 Task: Check the percentage active listings of separate dining room in the last 3 years.
Action: Mouse moved to (969, 259)
Screenshot: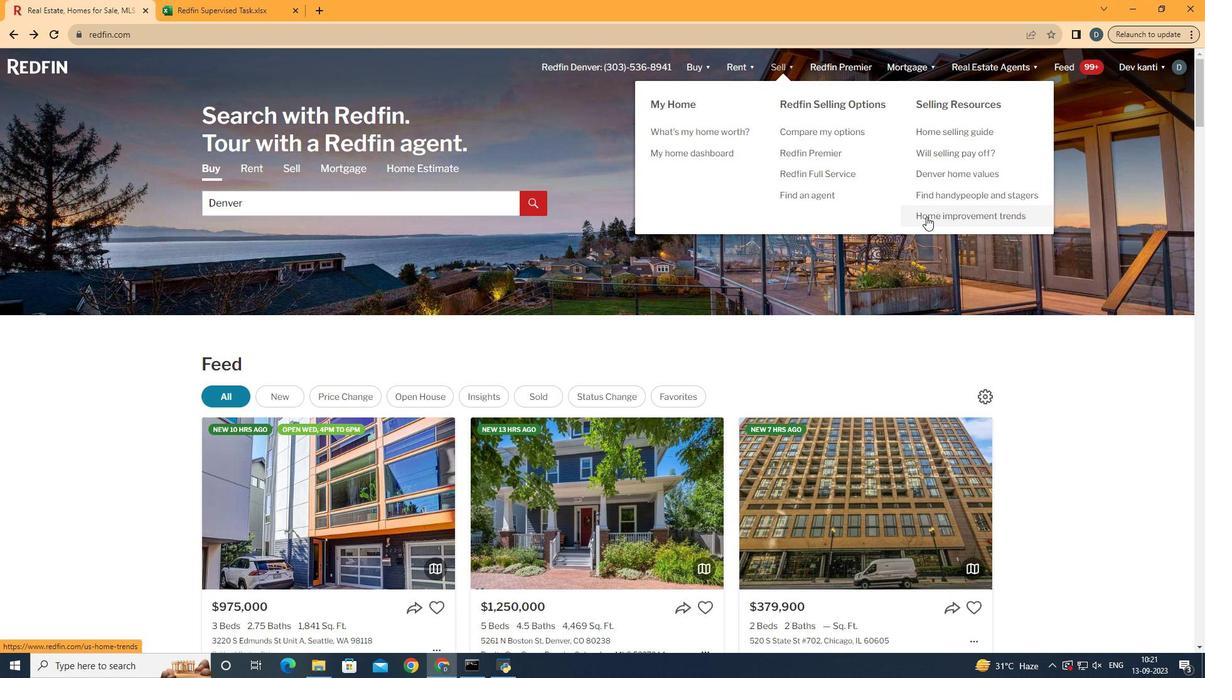 
Action: Mouse pressed left at (969, 259)
Screenshot: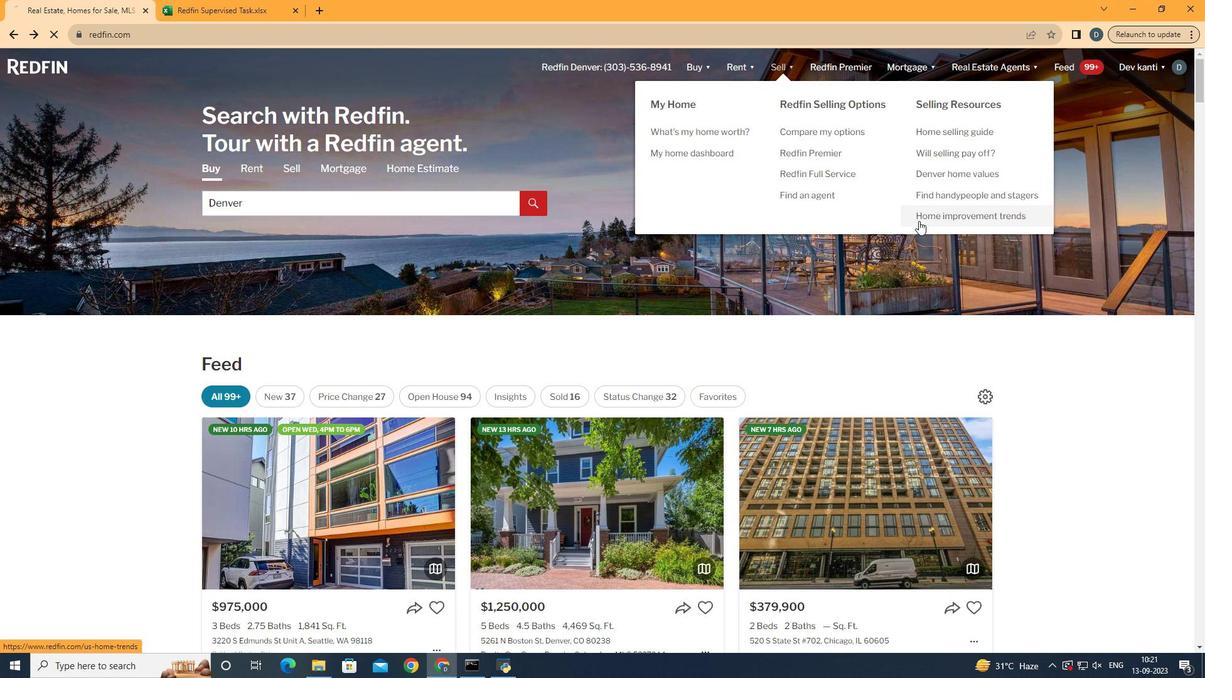 
Action: Mouse moved to (361, 285)
Screenshot: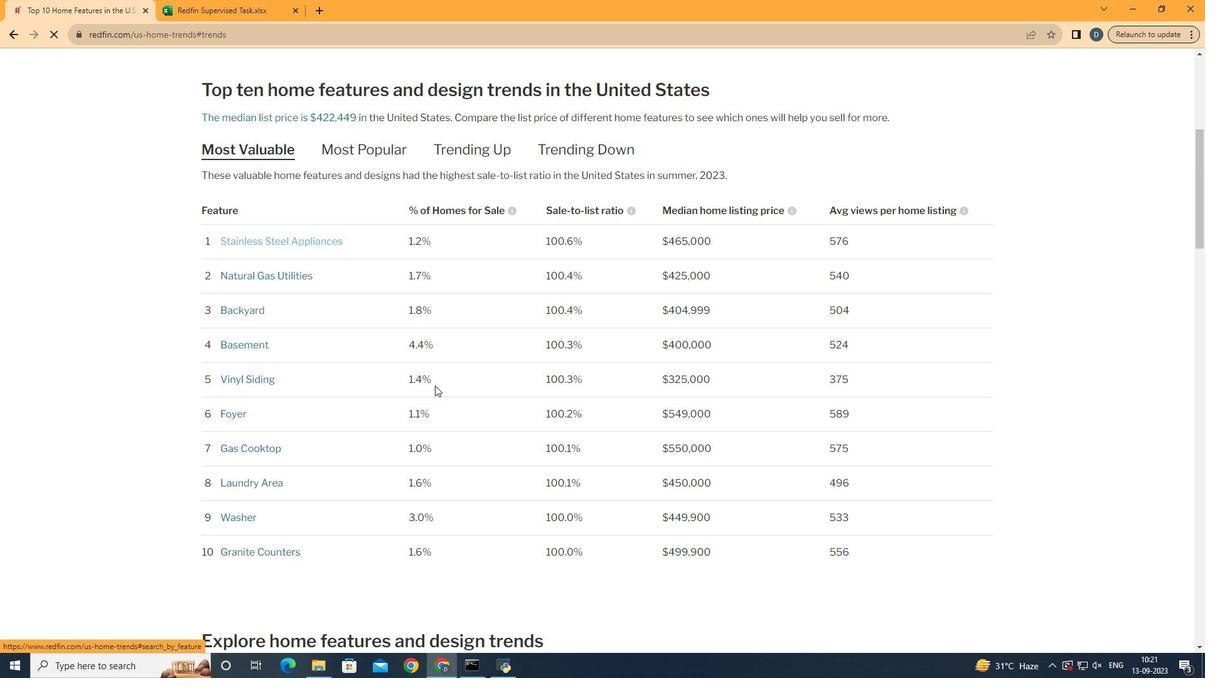 
Action: Mouse pressed left at (361, 285)
Screenshot: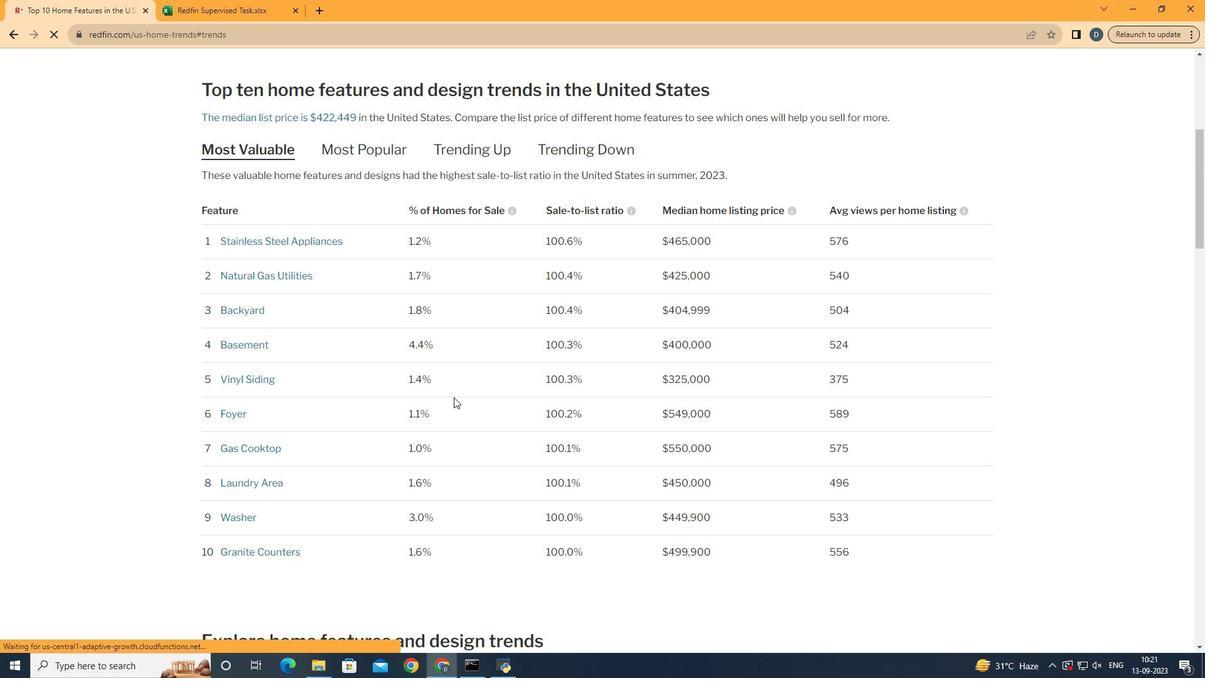 
Action: Mouse moved to (497, 440)
Screenshot: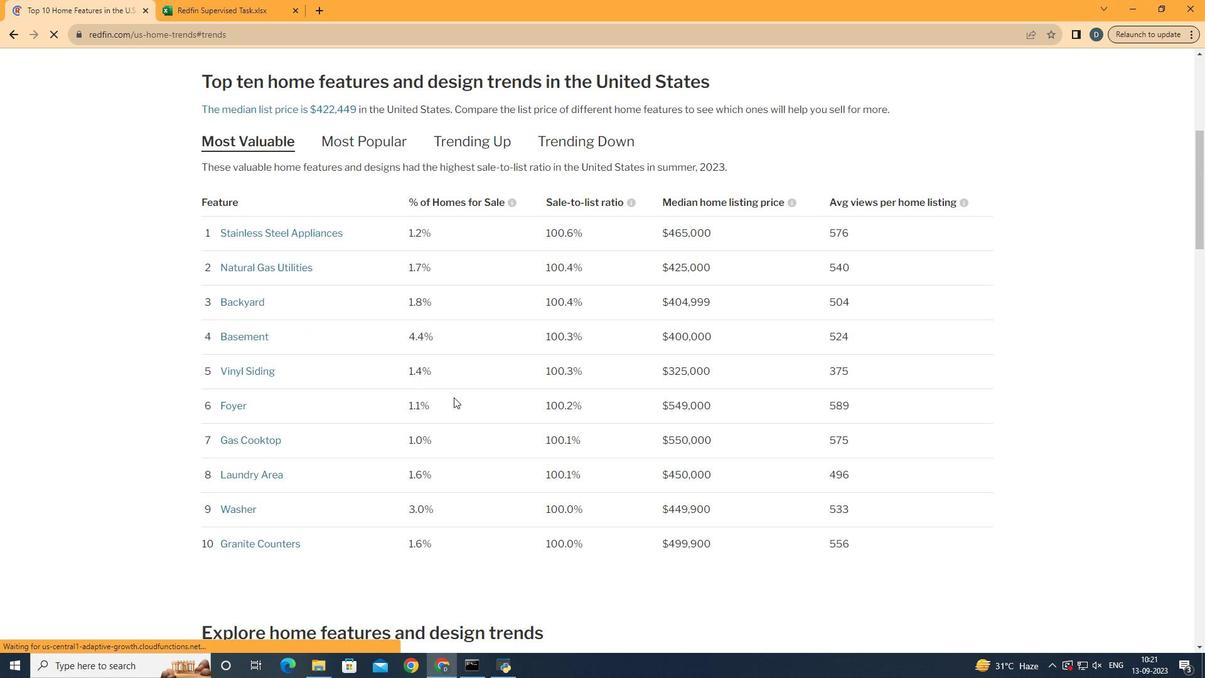 
Action: Mouse scrolled (497, 440) with delta (0, 0)
Screenshot: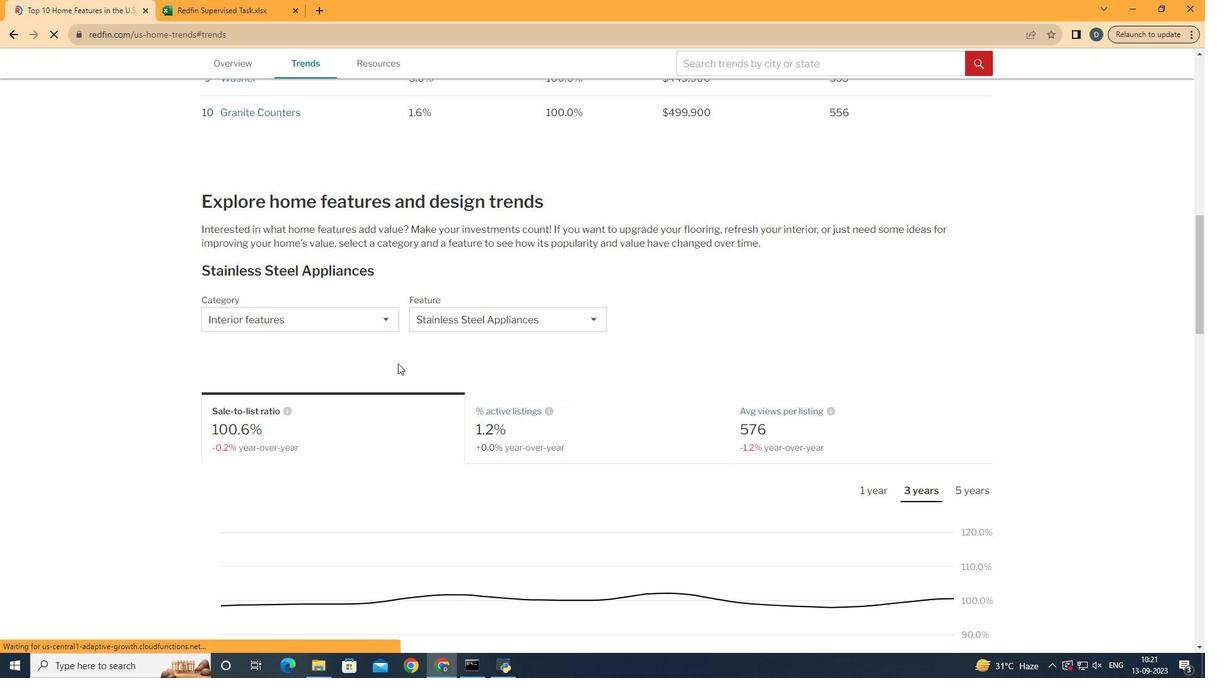 
Action: Mouse scrolled (497, 440) with delta (0, 0)
Screenshot: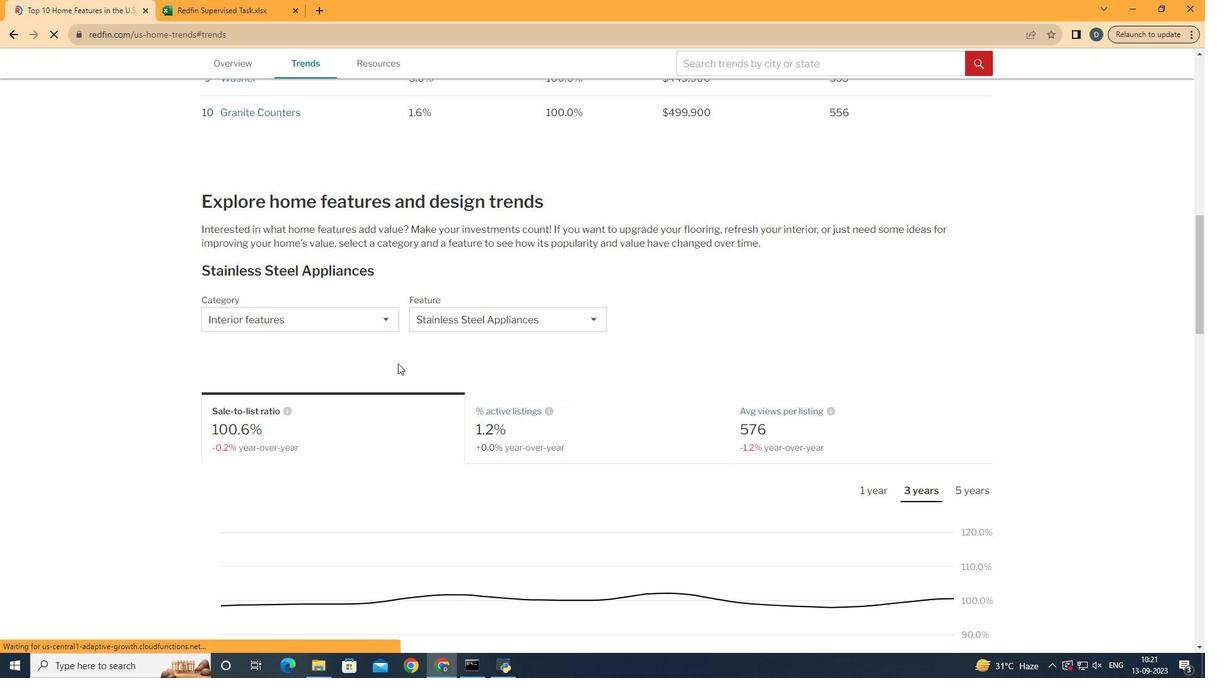 
Action: Mouse scrolled (497, 440) with delta (0, 0)
Screenshot: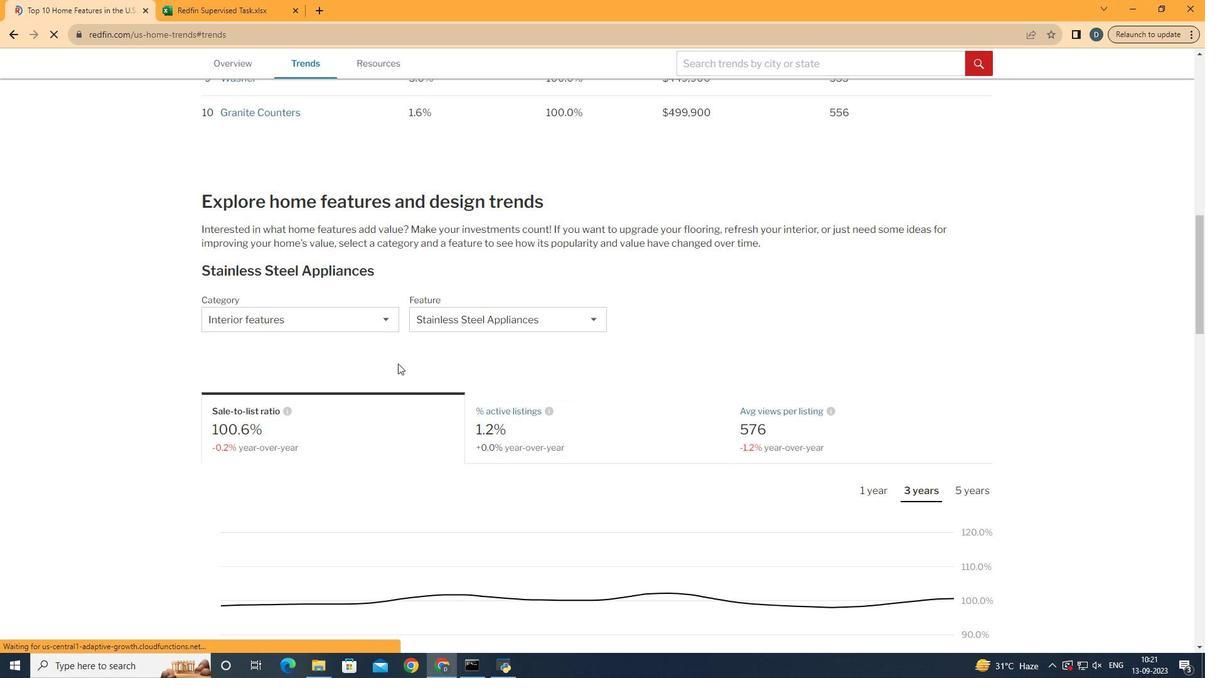 
Action: Mouse scrolled (497, 440) with delta (0, 0)
Screenshot: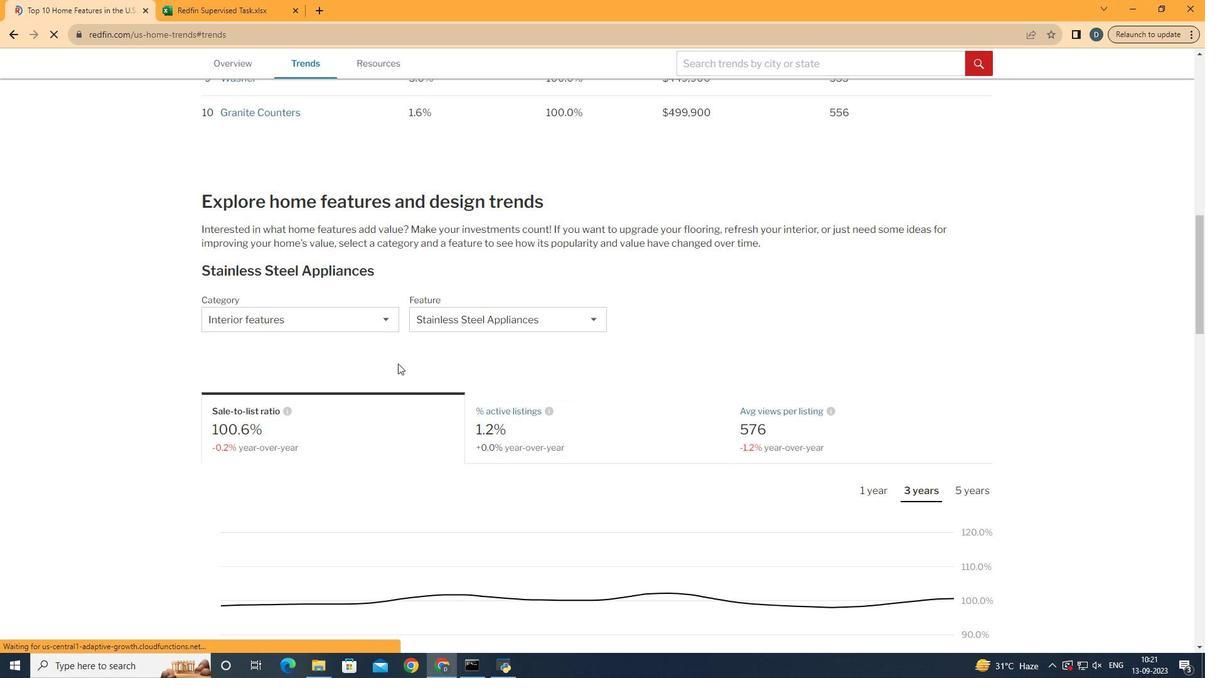 
Action: Mouse scrolled (497, 440) with delta (0, 0)
Screenshot: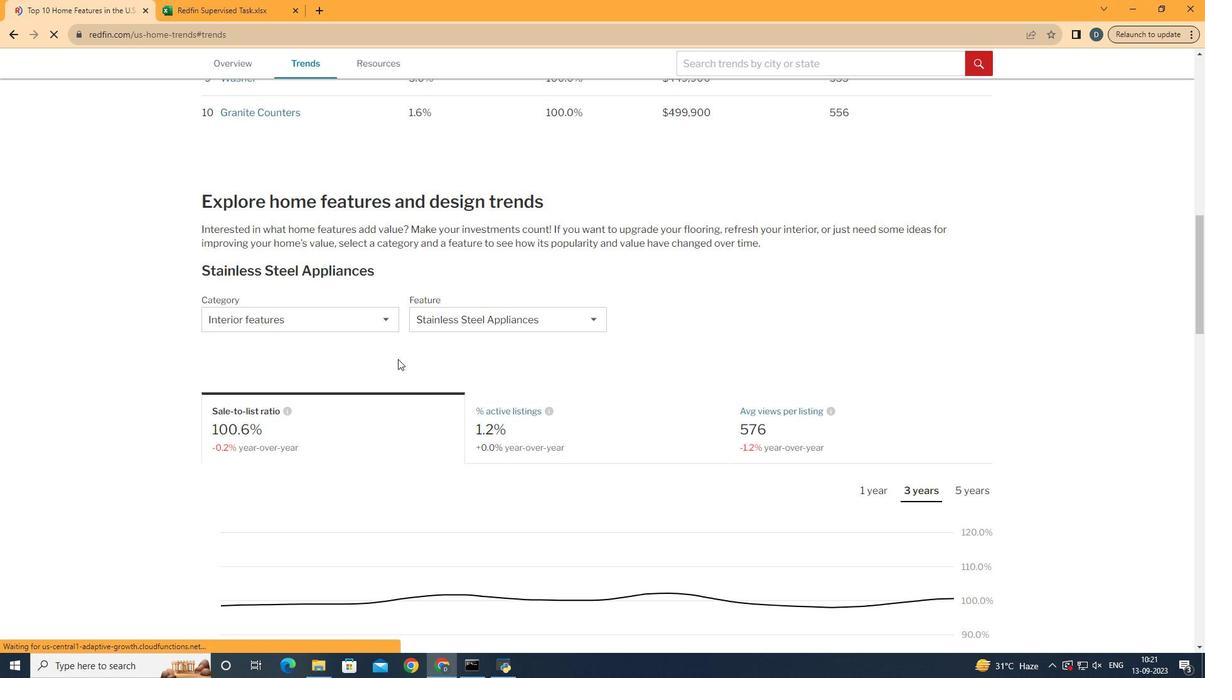 
Action: Mouse scrolled (497, 440) with delta (0, 0)
Screenshot: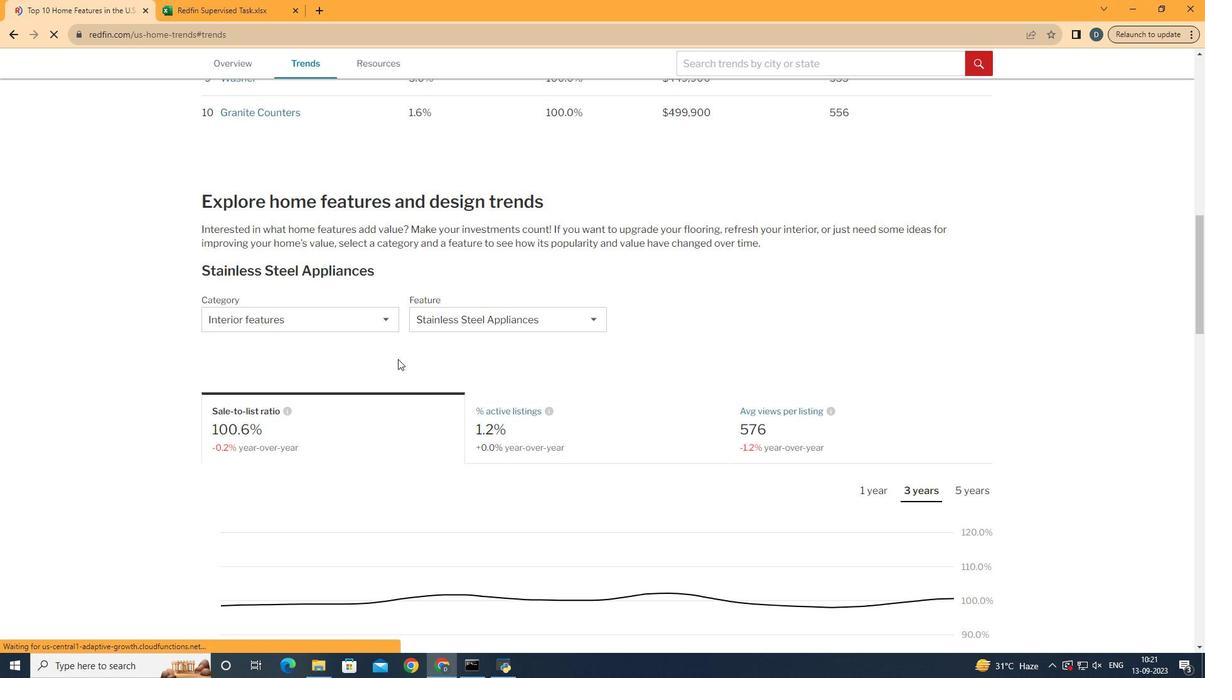 
Action: Mouse scrolled (497, 440) with delta (0, 0)
Screenshot: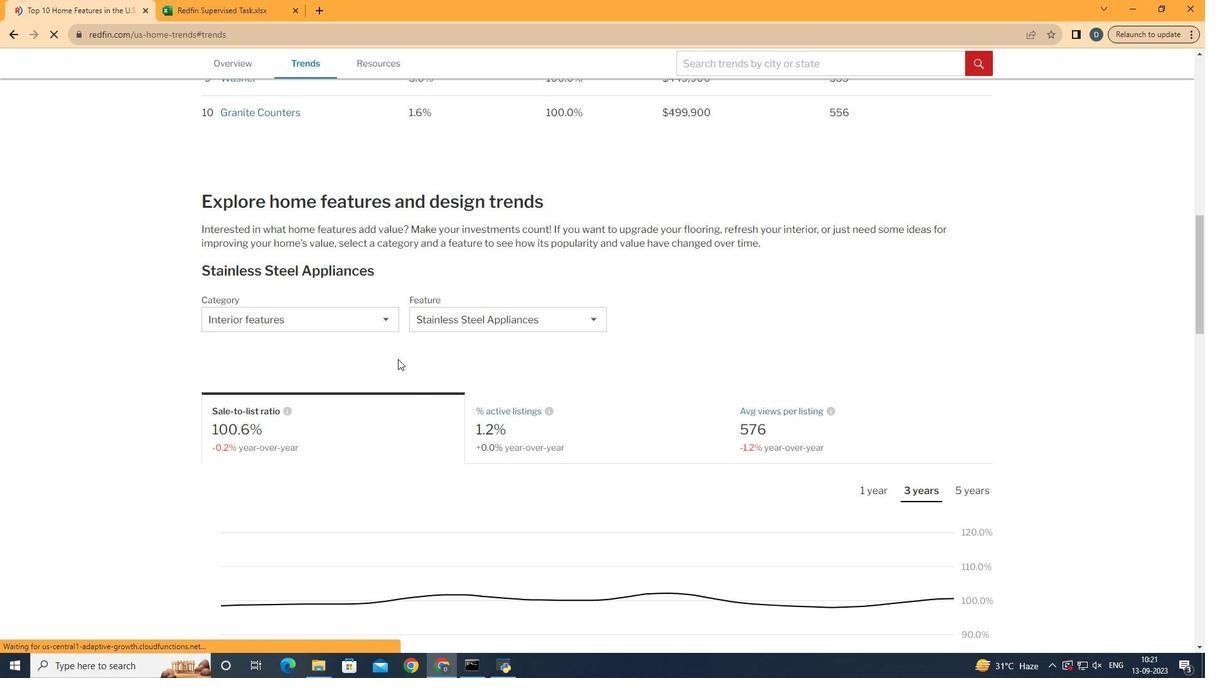 
Action: Mouse moved to (423, 362)
Screenshot: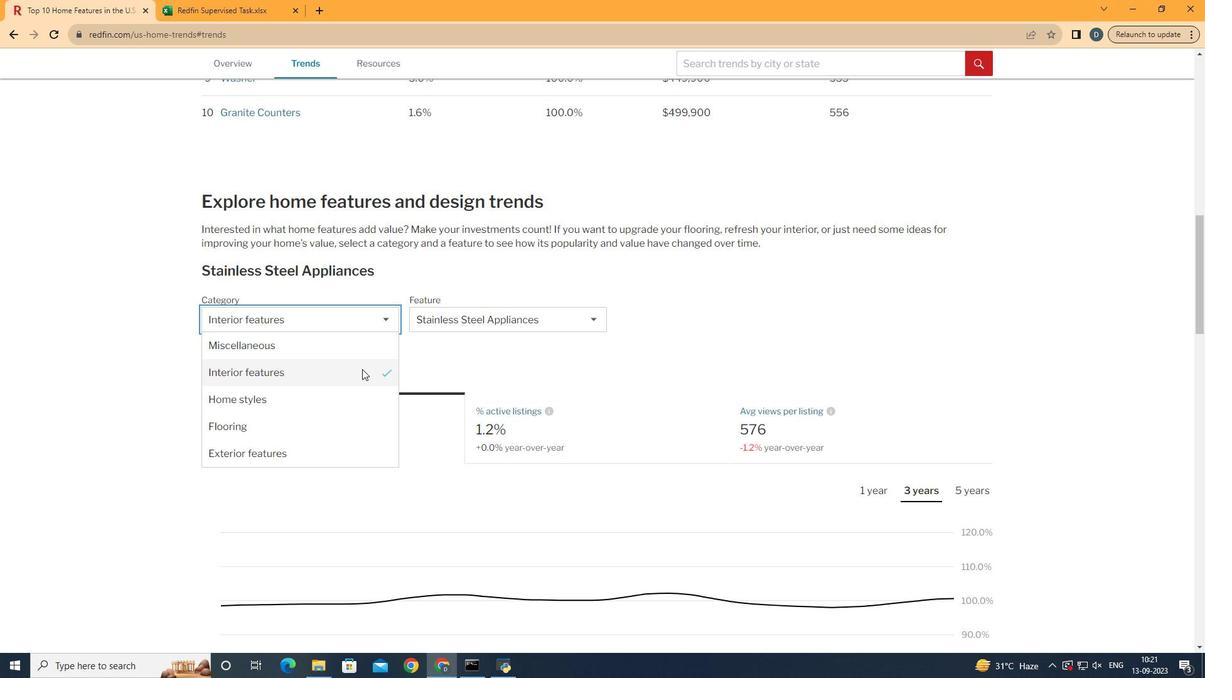 
Action: Mouse pressed left at (423, 362)
Screenshot: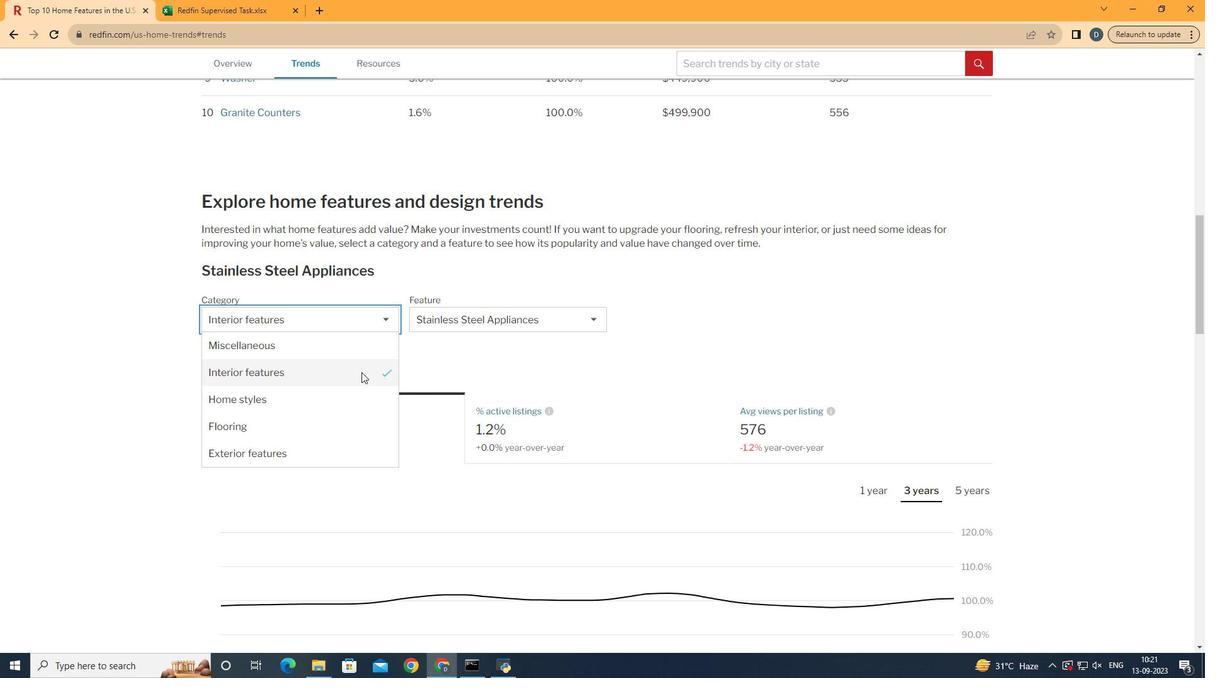 
Action: Mouse moved to (404, 418)
Screenshot: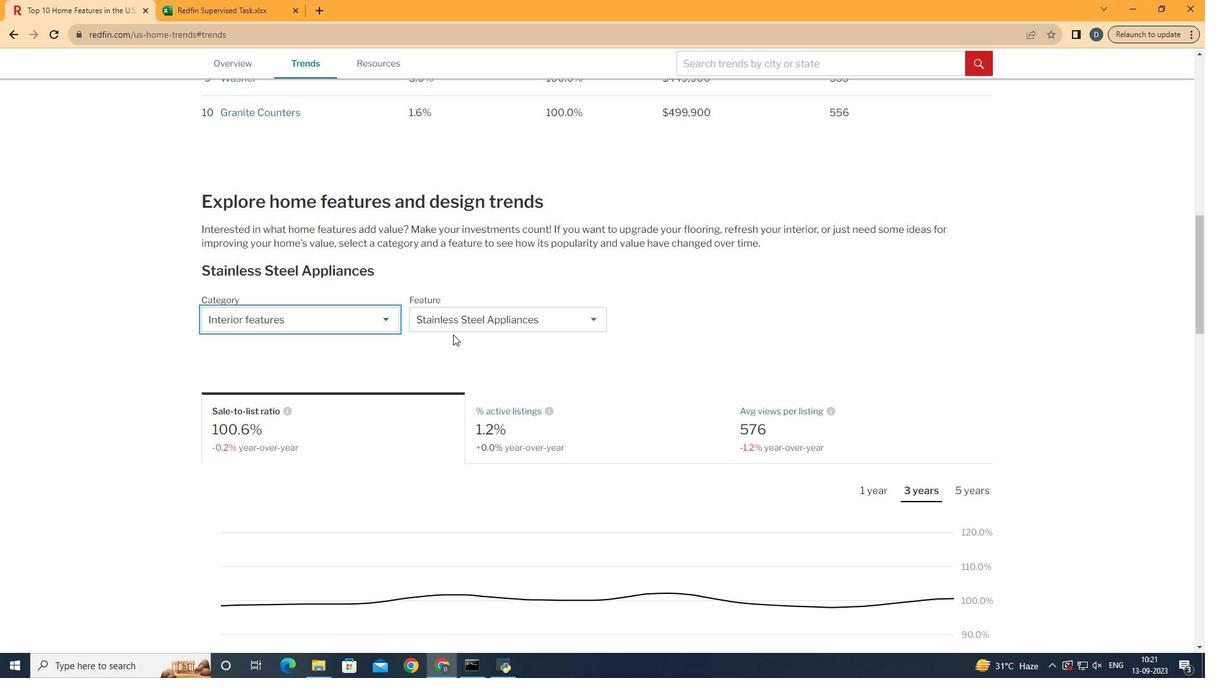 
Action: Mouse pressed left at (404, 418)
Screenshot: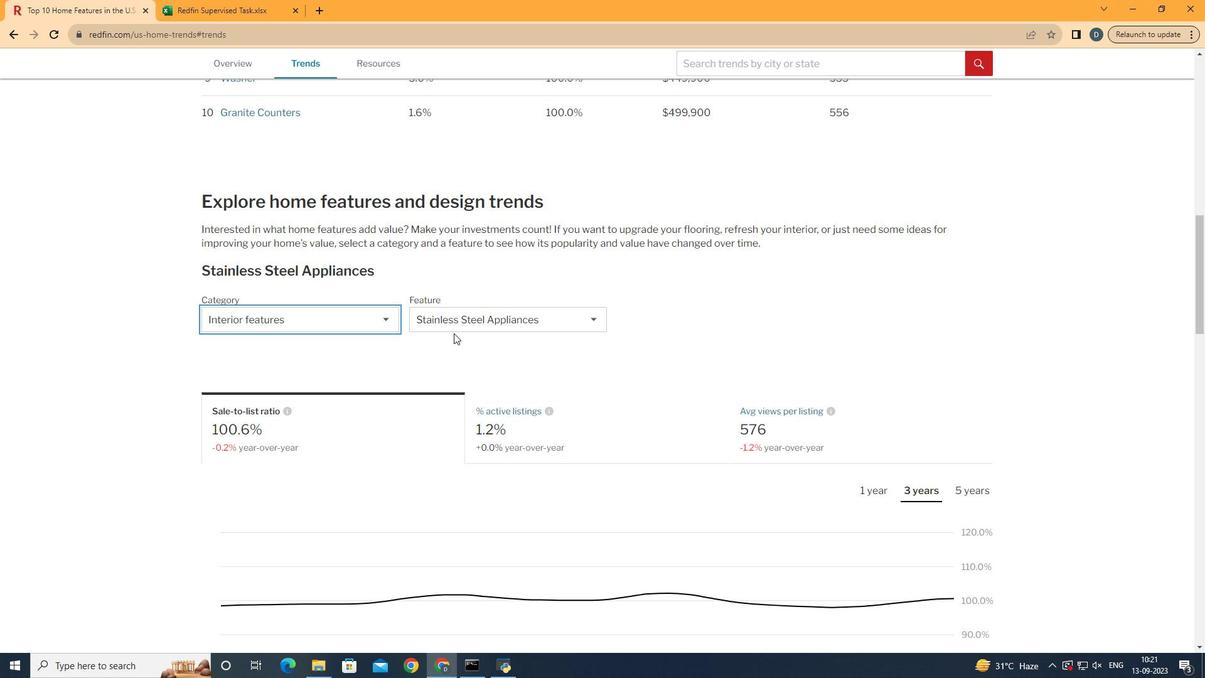 
Action: Mouse moved to (497, 376)
Screenshot: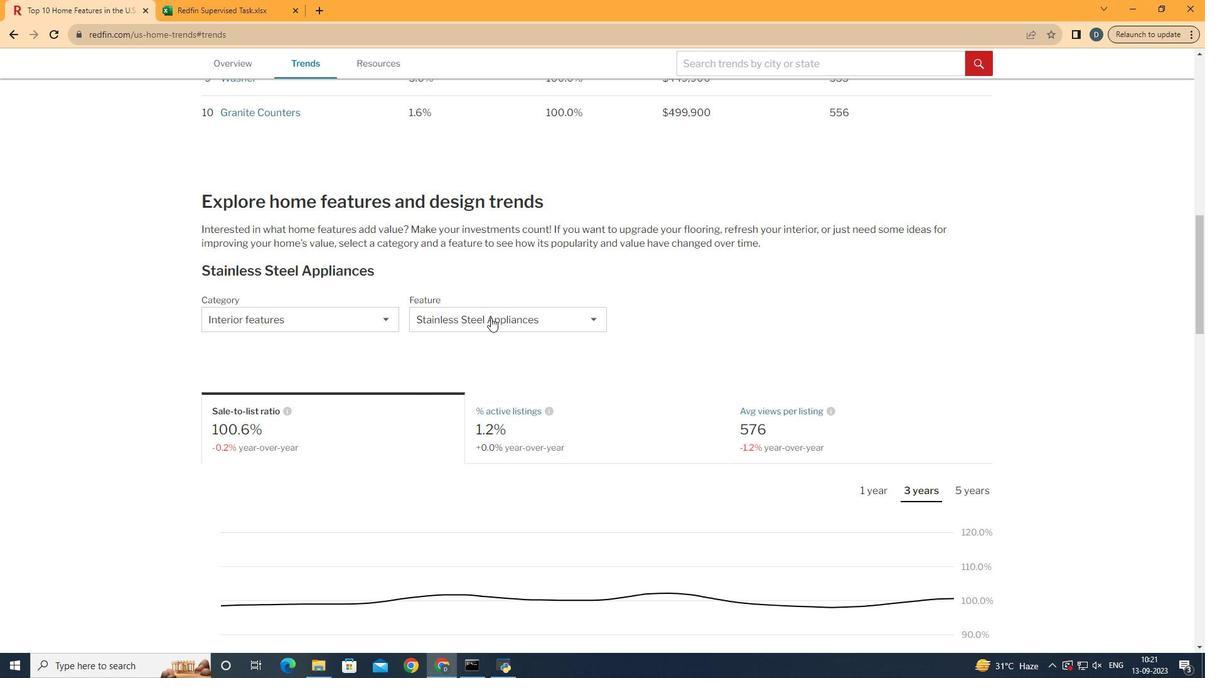 
Action: Mouse pressed left at (497, 376)
Screenshot: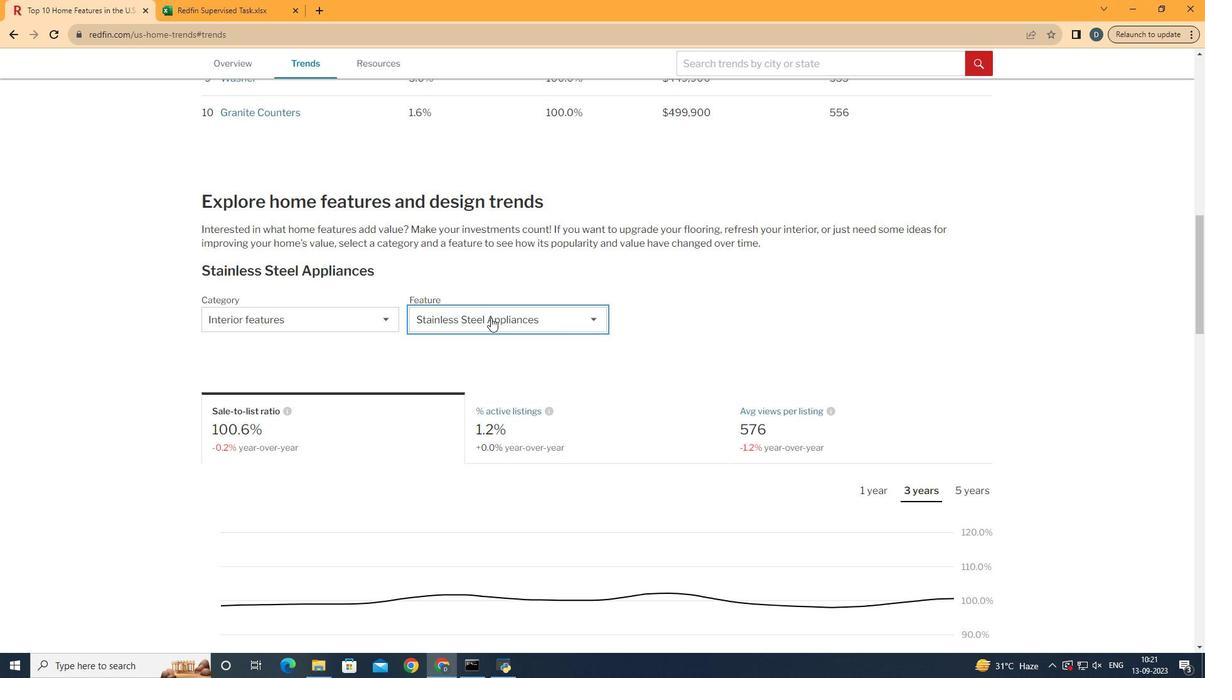 
Action: Mouse moved to (534, 360)
Screenshot: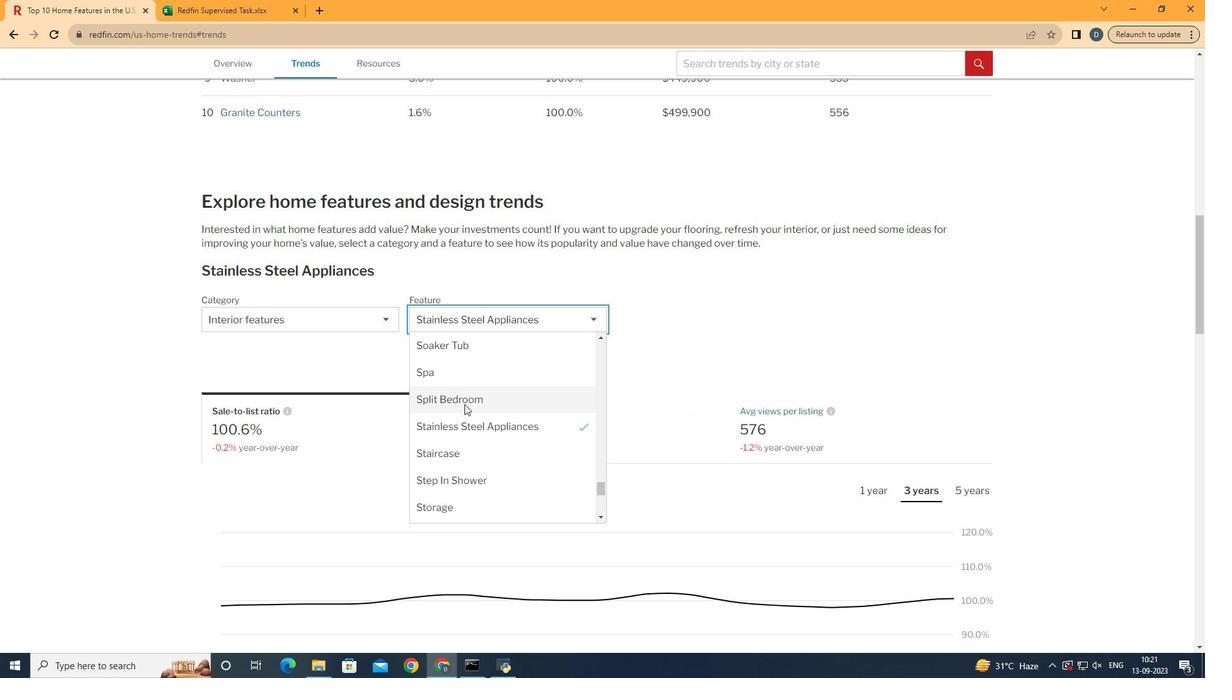 
Action: Mouse pressed left at (534, 360)
Screenshot: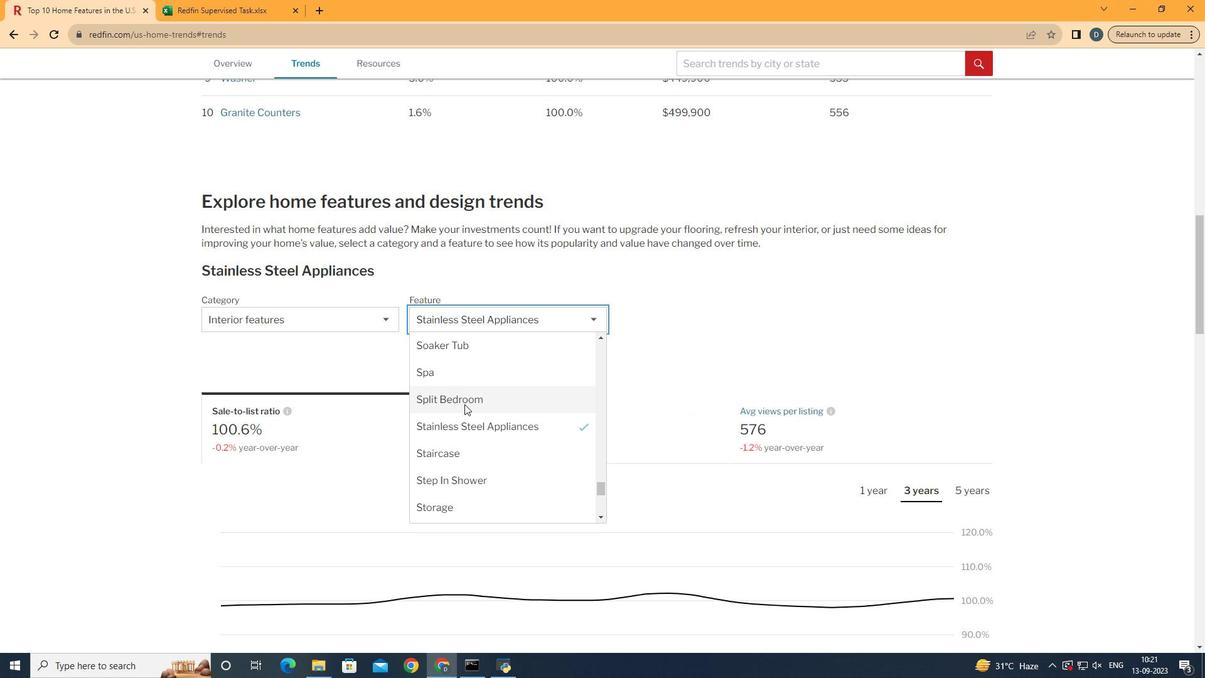 
Action: Mouse moved to (507, 447)
Screenshot: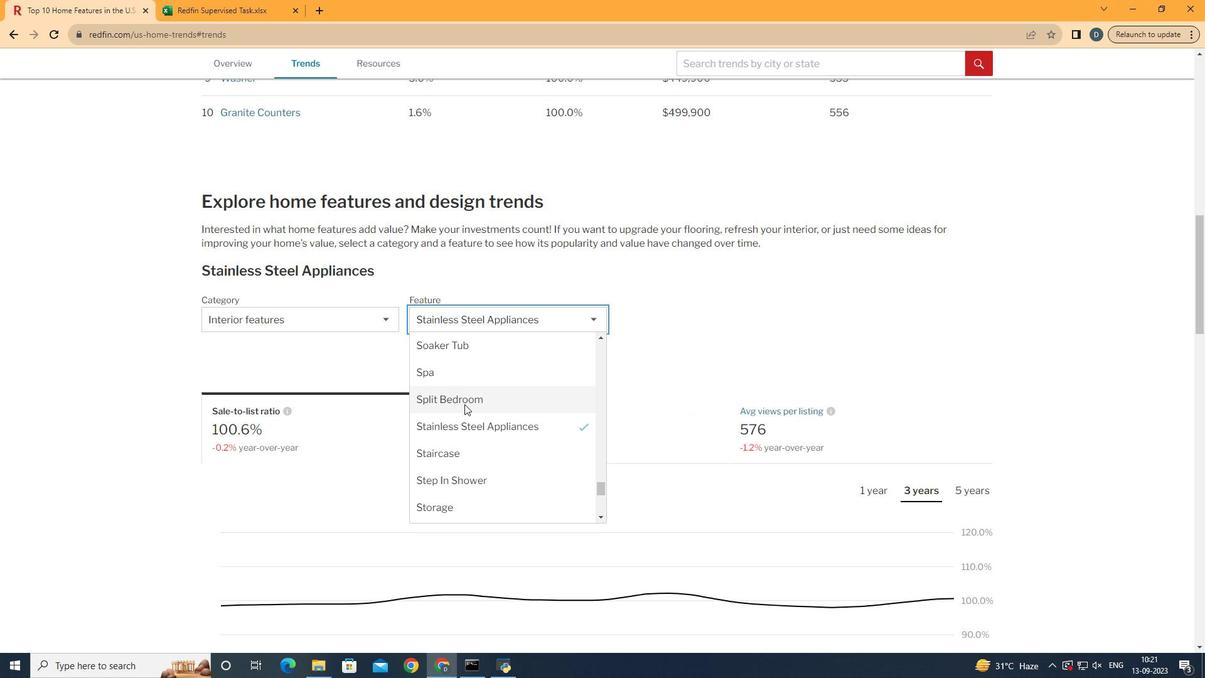 
Action: Mouse scrolled (507, 448) with delta (0, 0)
Screenshot: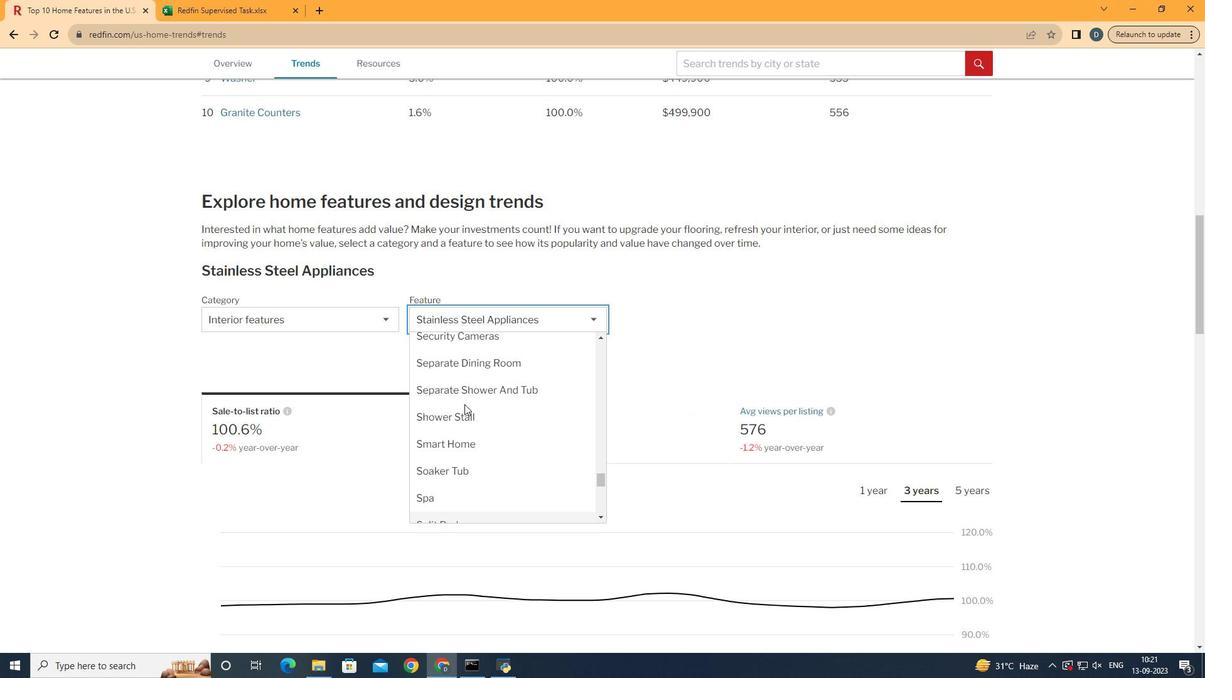 
Action: Mouse scrolled (507, 448) with delta (0, 0)
Screenshot: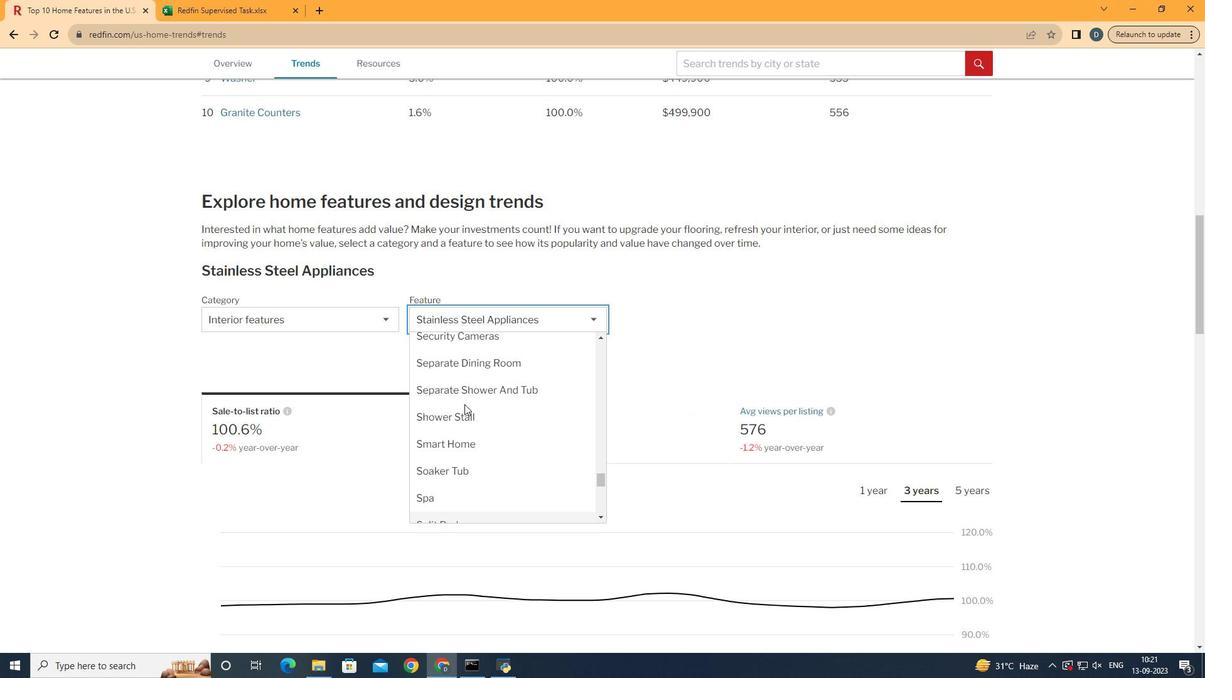 
Action: Mouse moved to (507, 447)
Screenshot: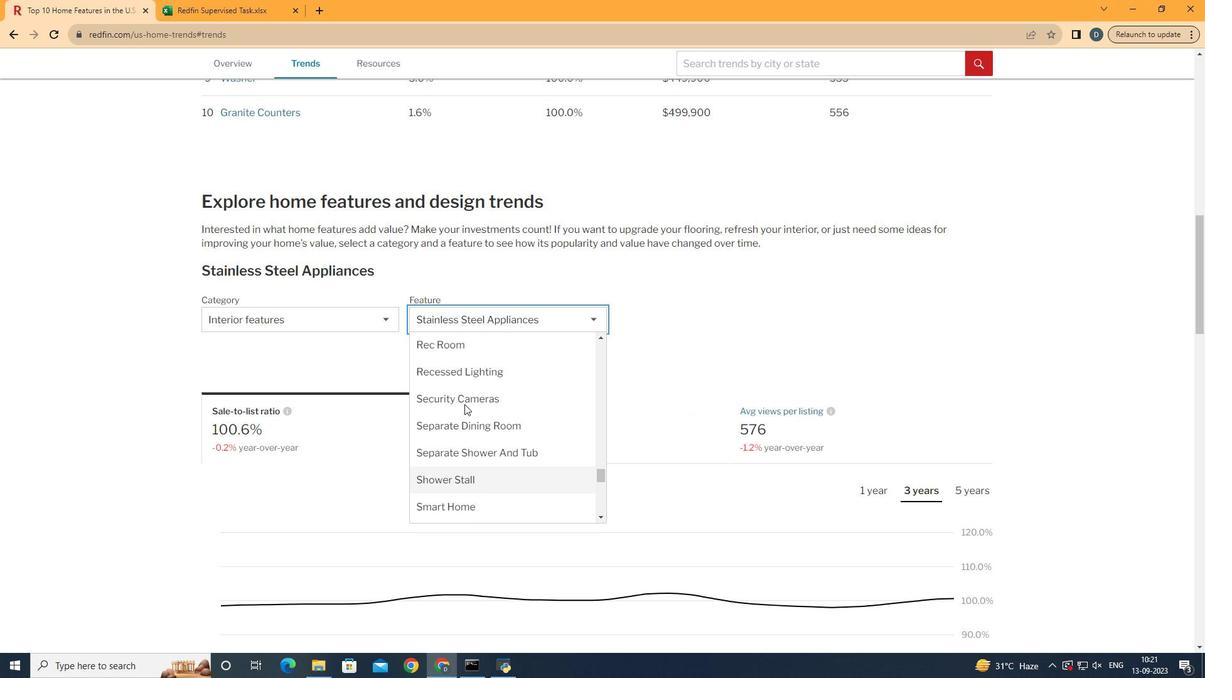 
Action: Mouse scrolled (507, 448) with delta (0, 0)
Screenshot: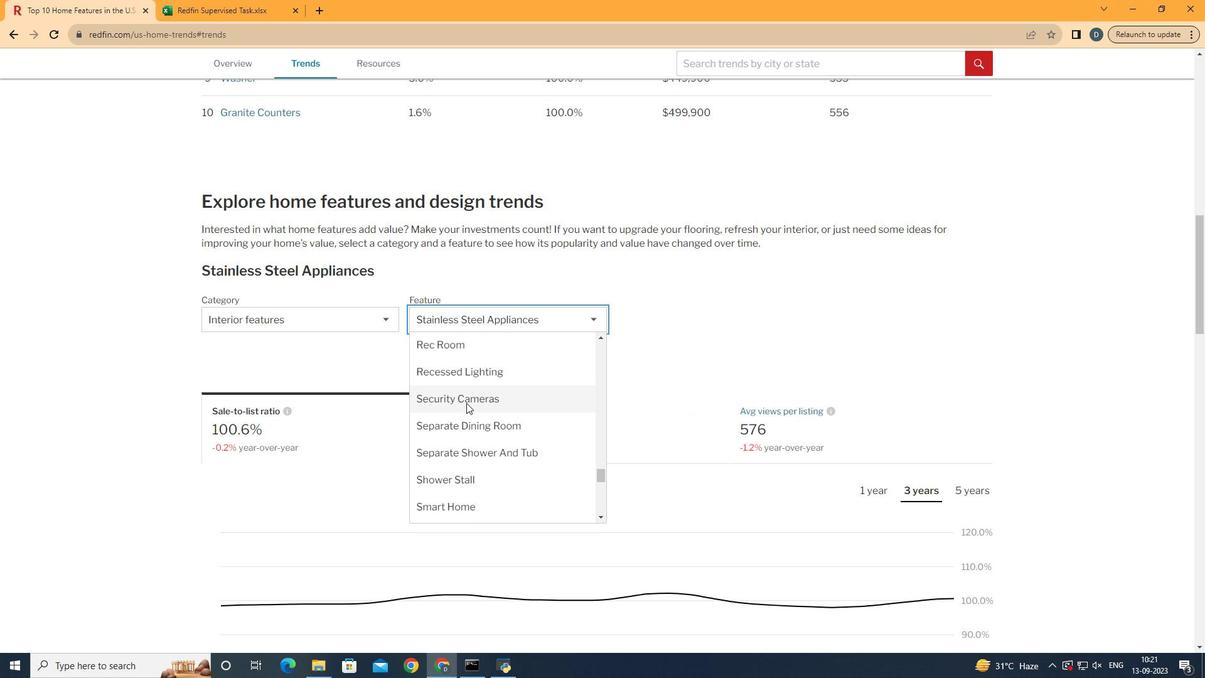 
Action: Mouse moved to (526, 470)
Screenshot: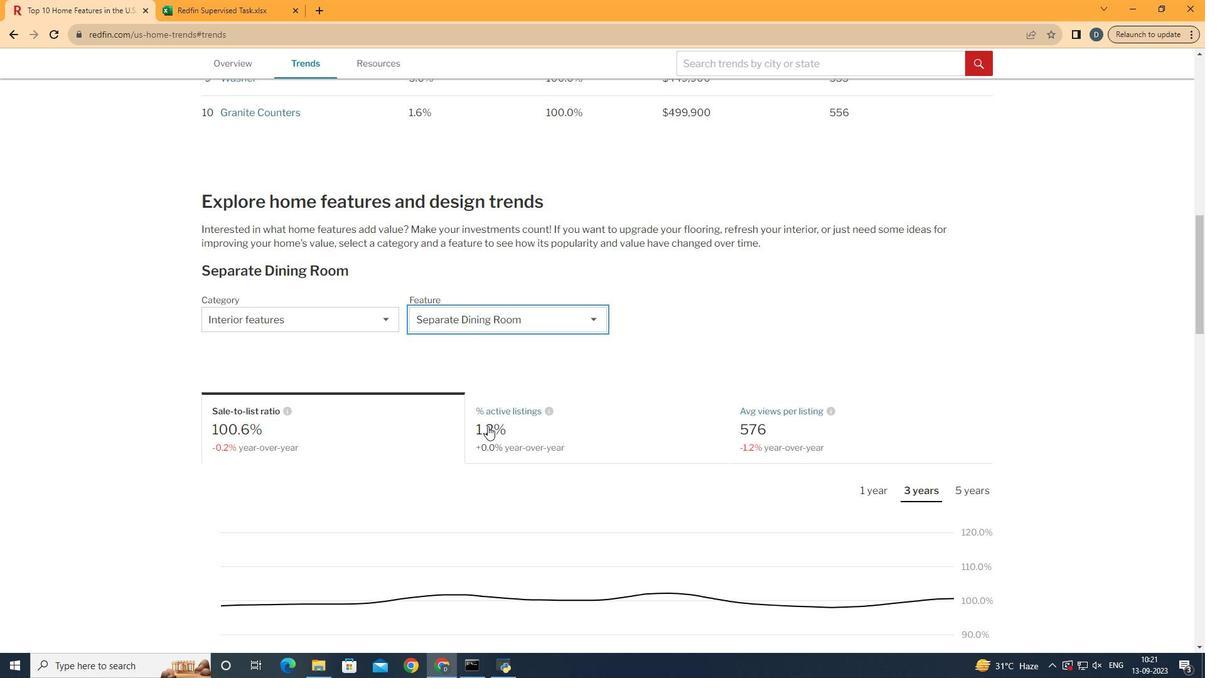 
Action: Mouse pressed left at (526, 470)
Screenshot: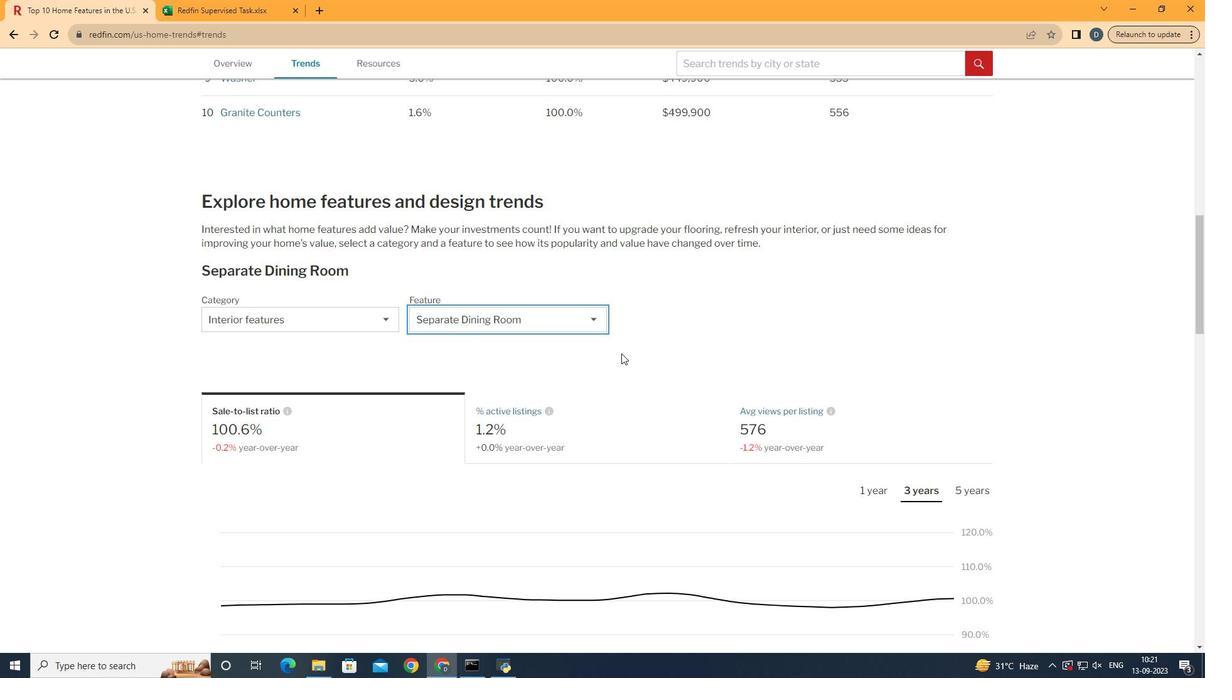 
Action: Mouse moved to (686, 386)
Screenshot: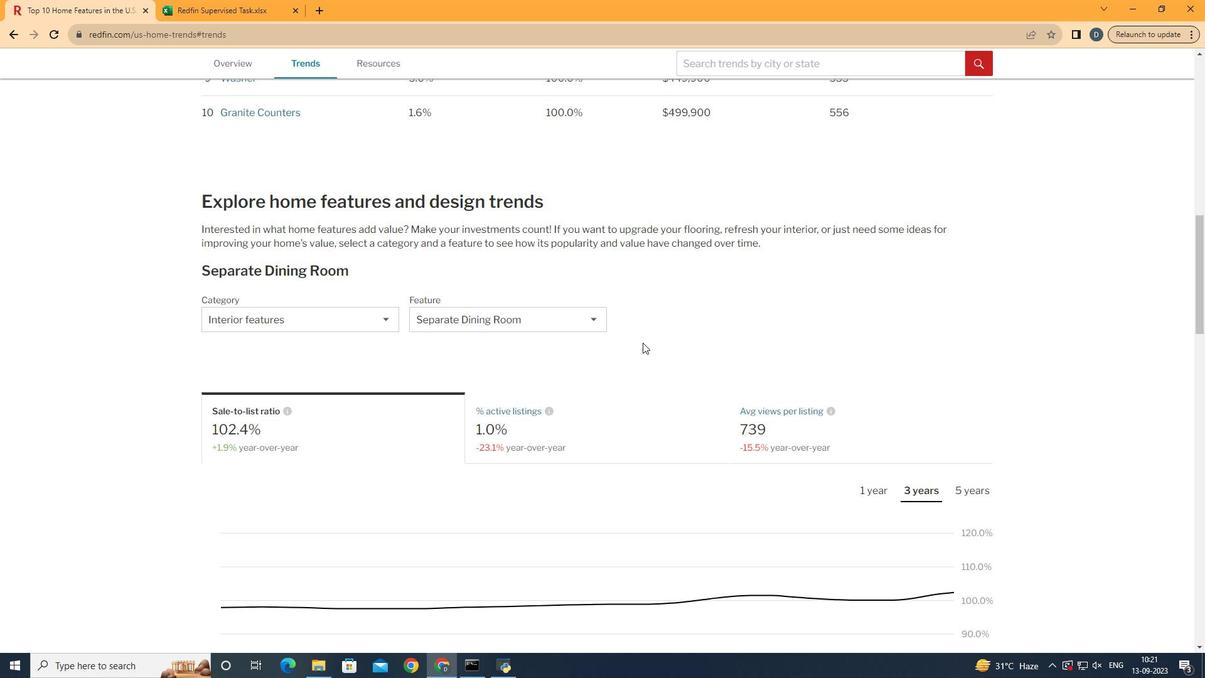 
Action: Mouse pressed left at (686, 386)
Screenshot: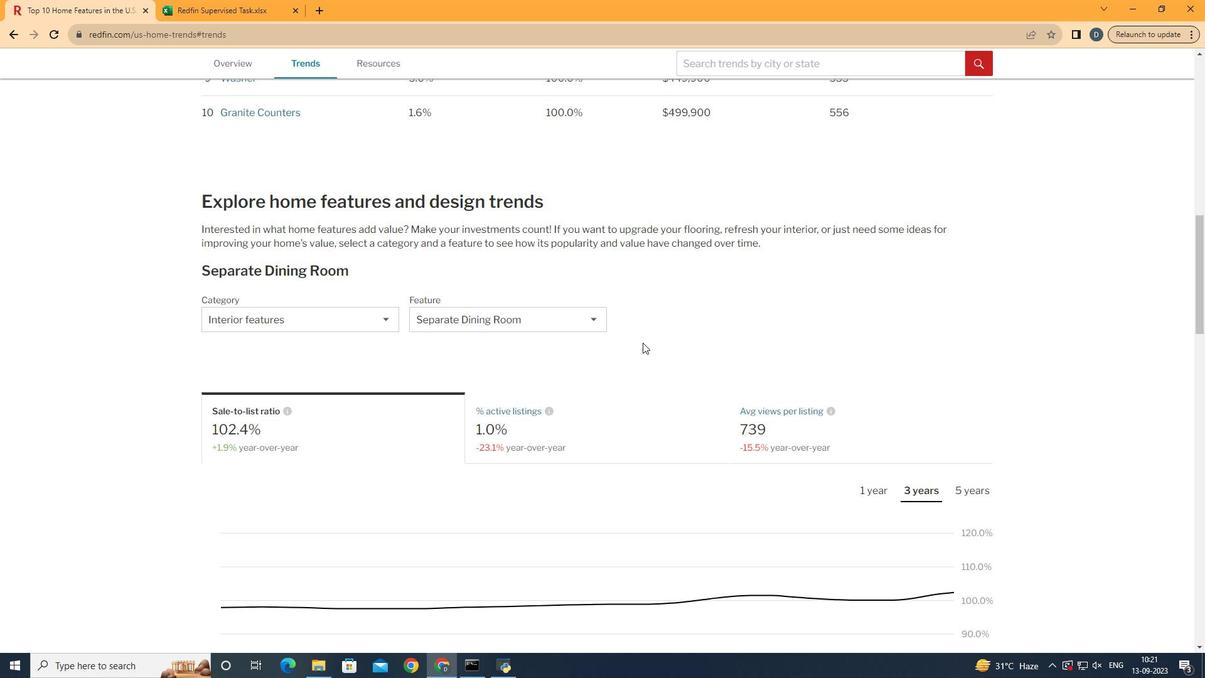 
Action: Mouse scrolled (686, 385) with delta (0, 0)
Screenshot: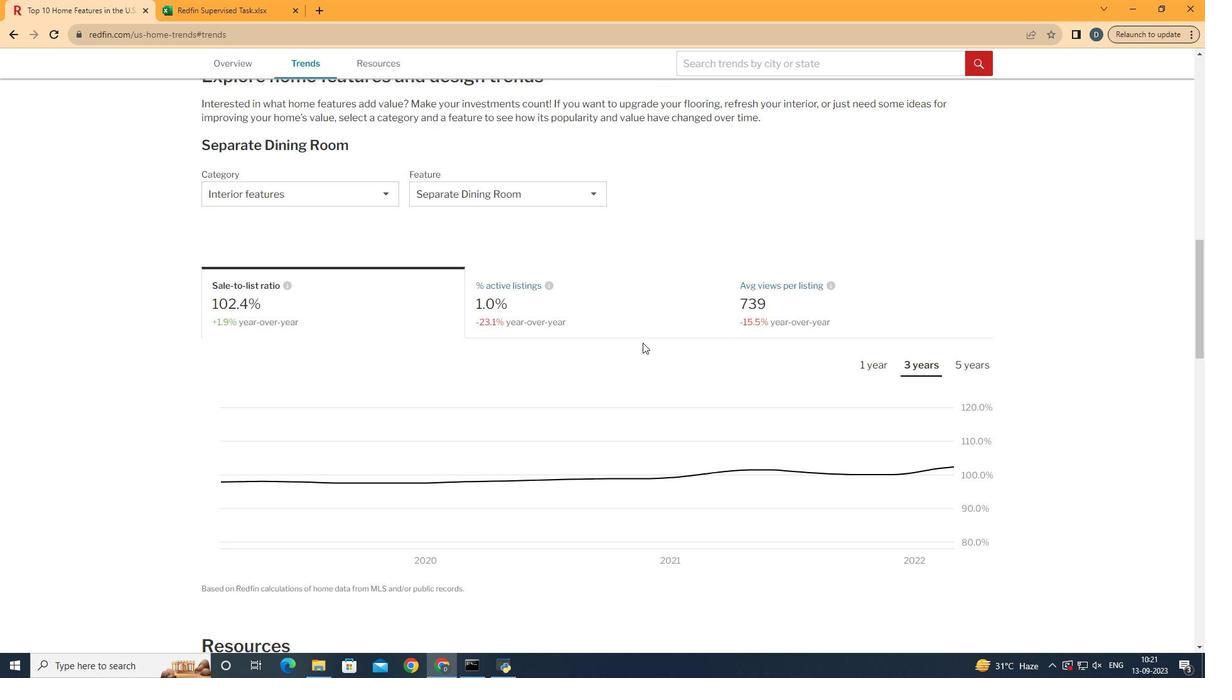 
Action: Mouse scrolled (686, 385) with delta (0, 0)
Screenshot: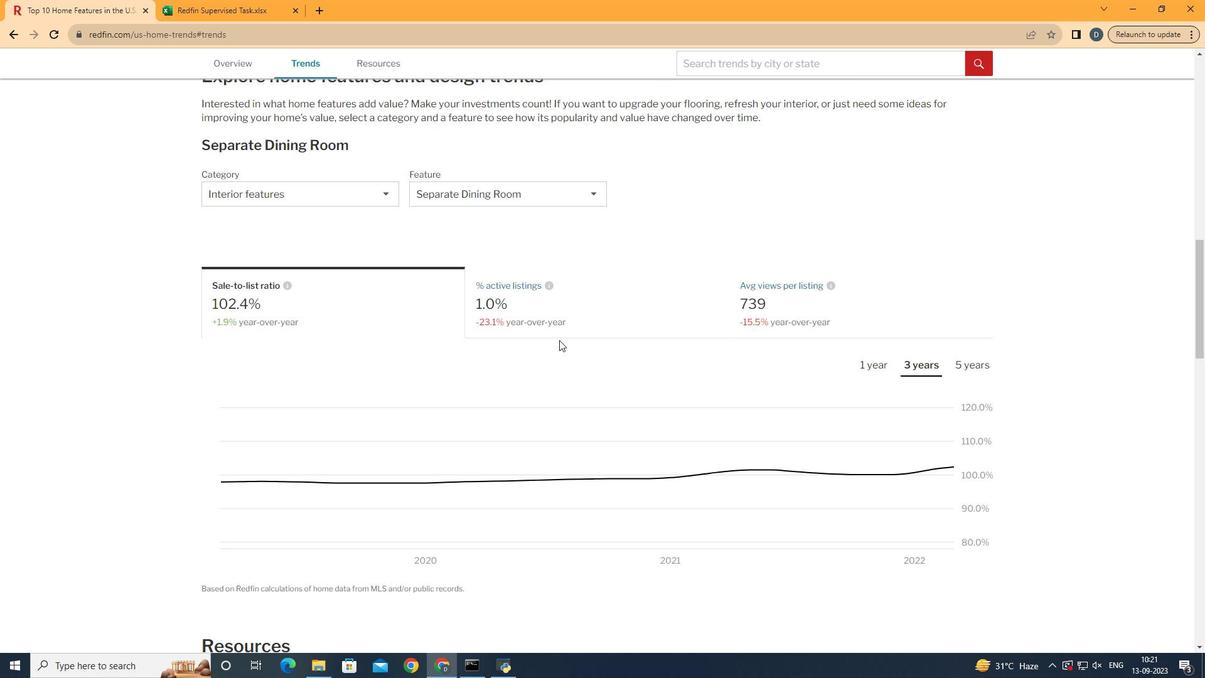 
Action: Mouse moved to (681, 352)
Screenshot: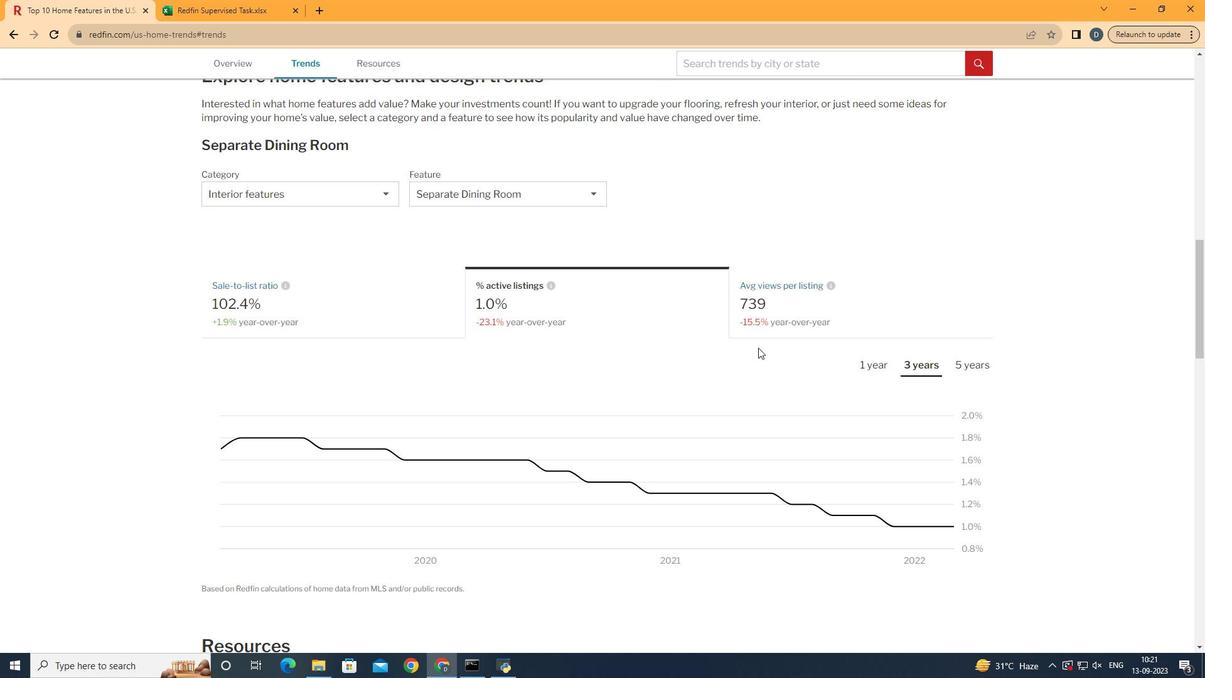 
Action: Mouse pressed left at (681, 352)
Screenshot: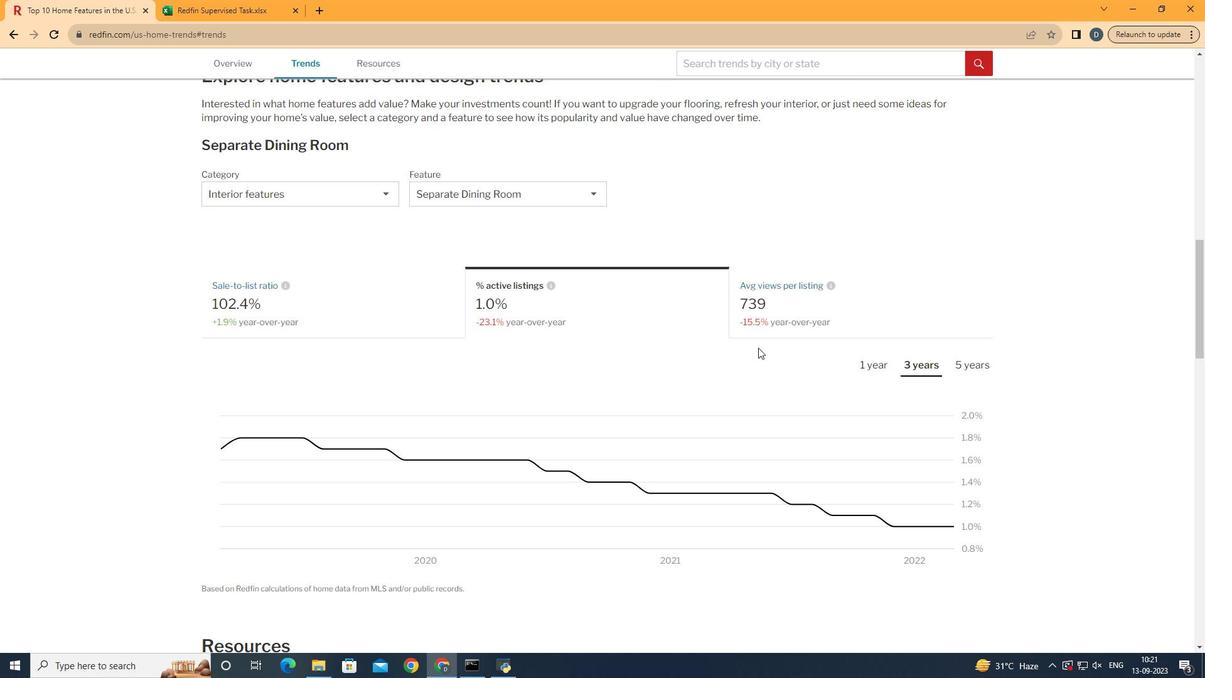 
Action: Mouse moved to (973, 408)
Screenshot: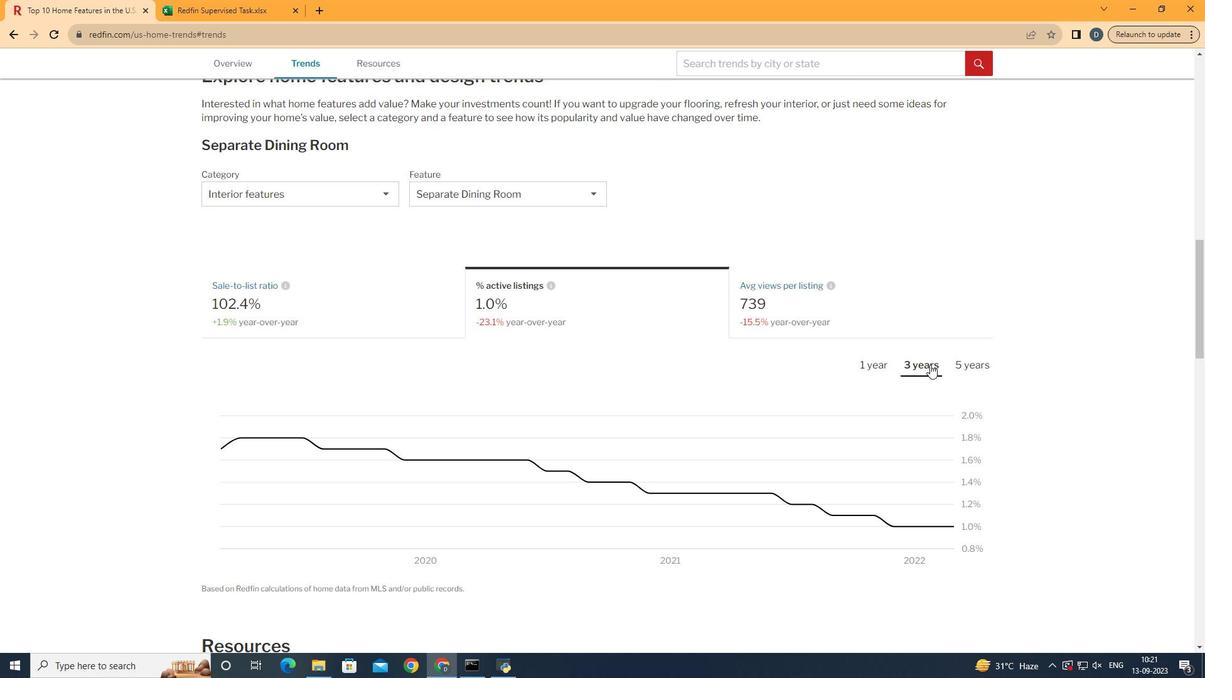 
Action: Mouse pressed left at (973, 408)
Screenshot: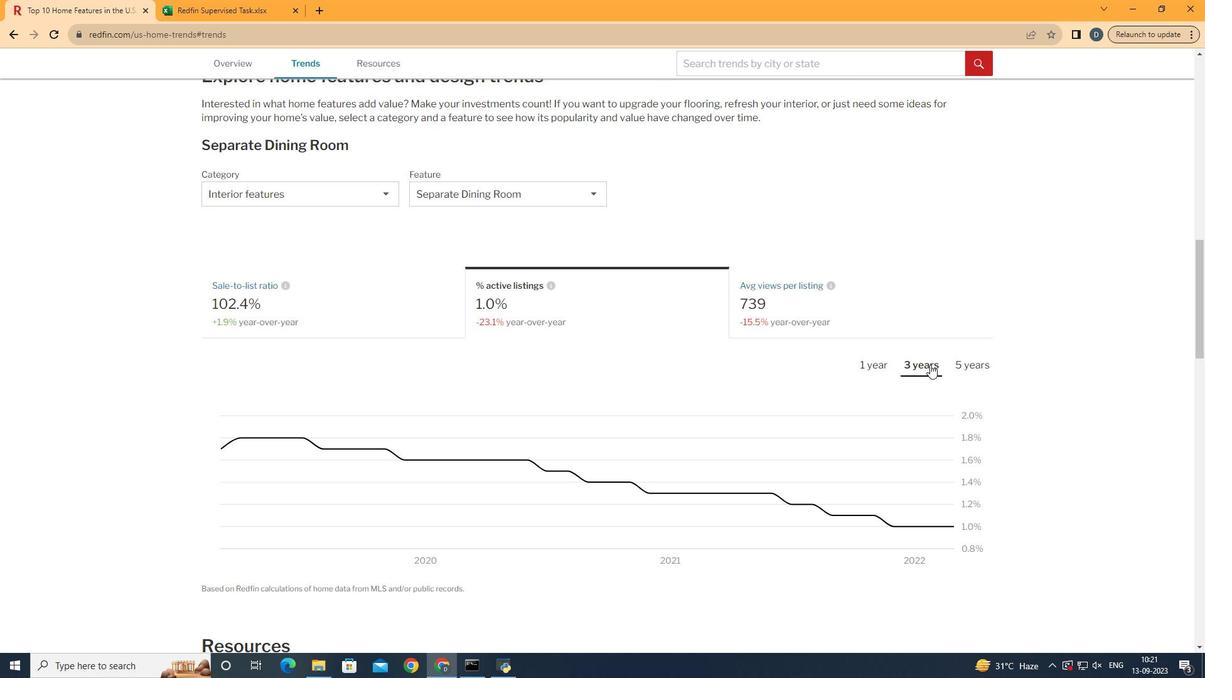 
Action: Mouse moved to (1002, 525)
Screenshot: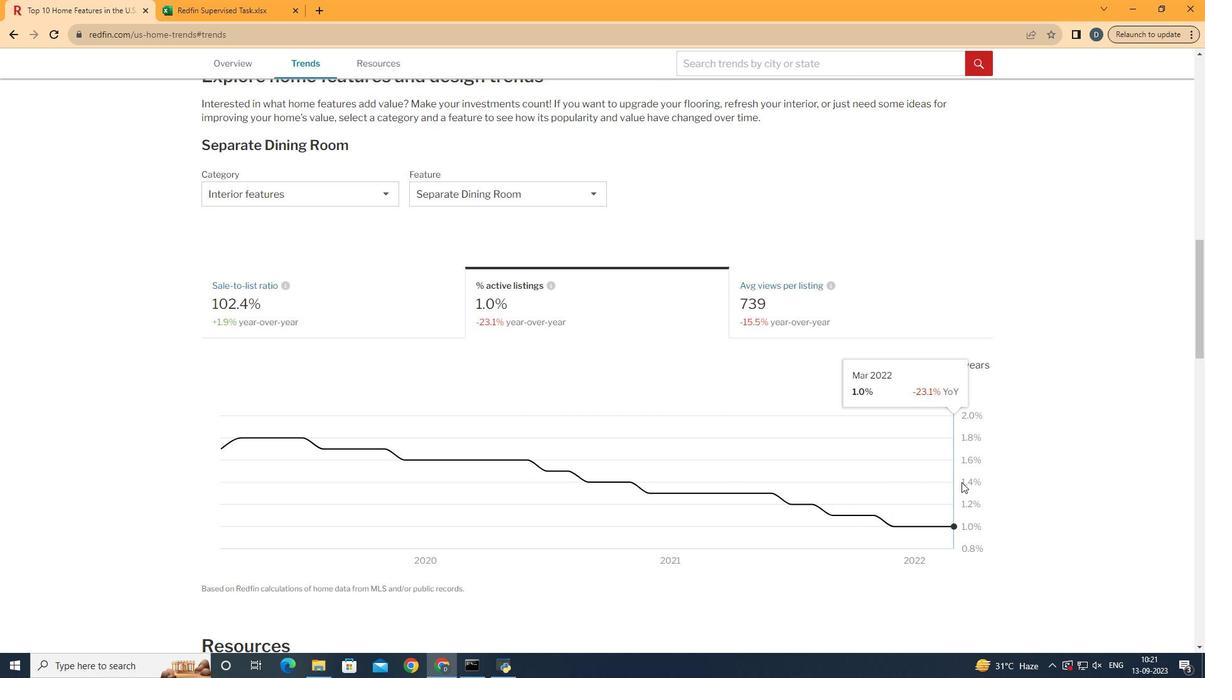 
